 Task: Open Card Card0000000085 in Board Board0000000022 in Workspace WS0000000008 in Trello. Add Member Ayush98111@gmail.com to Card Card0000000085 in Board Board0000000022 in Workspace WS0000000008 in Trello. Add Green Label titled Label0000000085 to Card Card0000000085 in Board Board0000000022 in Workspace WS0000000008 in Trello. Add Checklist CL0000000085 to Card Card0000000085 in Board Board0000000022 in Workspace WS0000000008 in Trello. Add Dates with Start Date as Apr 08 2023 and Due Date as Apr 30 2023 to Card Card0000000085 in Board Board0000000022 in Workspace WS0000000008 in Trello
Action: Mouse moved to (519, 64)
Screenshot: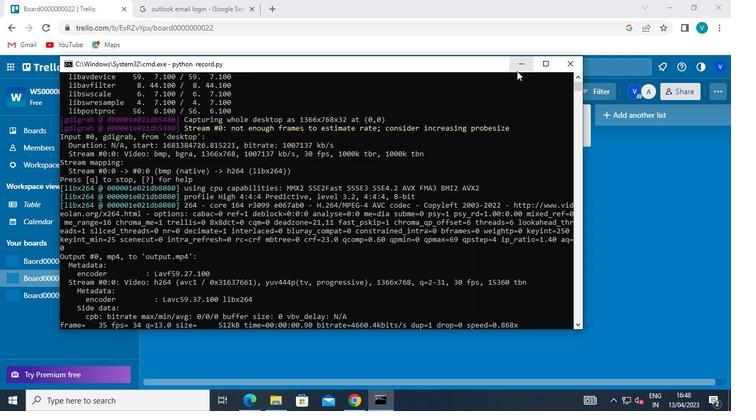 
Action: Mouse pressed left at (519, 64)
Screenshot: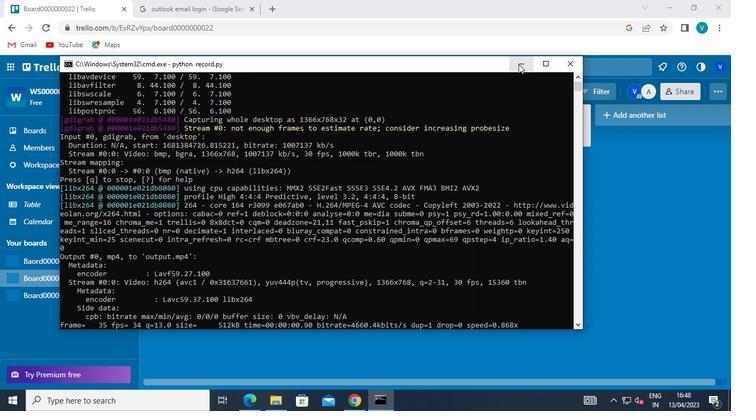 
Action: Mouse moved to (184, 133)
Screenshot: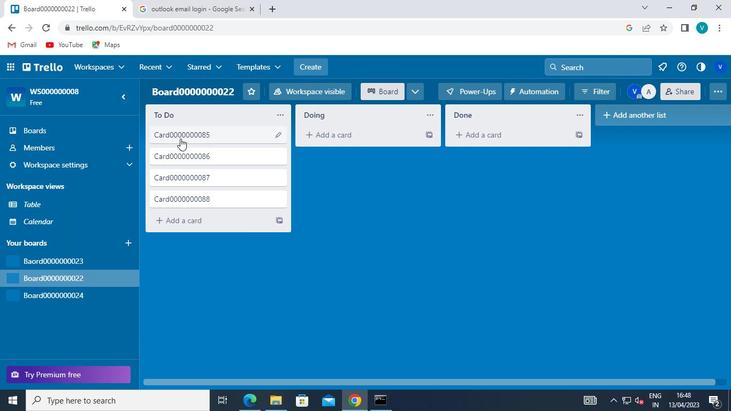 
Action: Mouse pressed left at (184, 133)
Screenshot: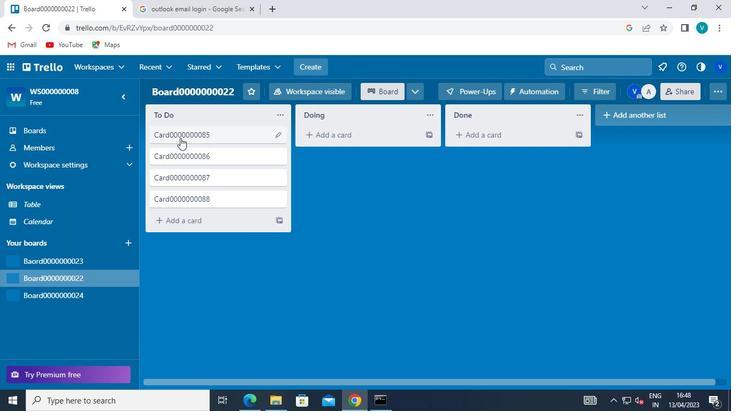 
Action: Mouse moved to (492, 191)
Screenshot: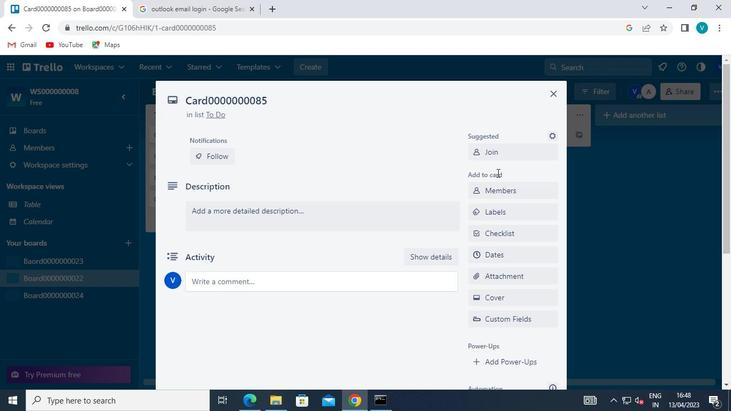 
Action: Mouse pressed left at (492, 191)
Screenshot: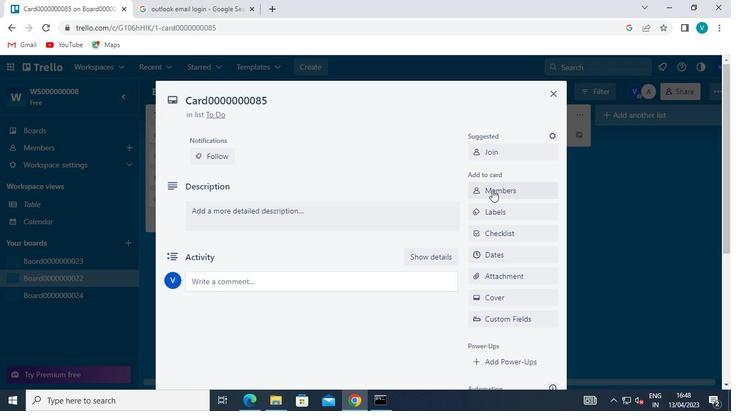 
Action: Mouse moved to (497, 243)
Screenshot: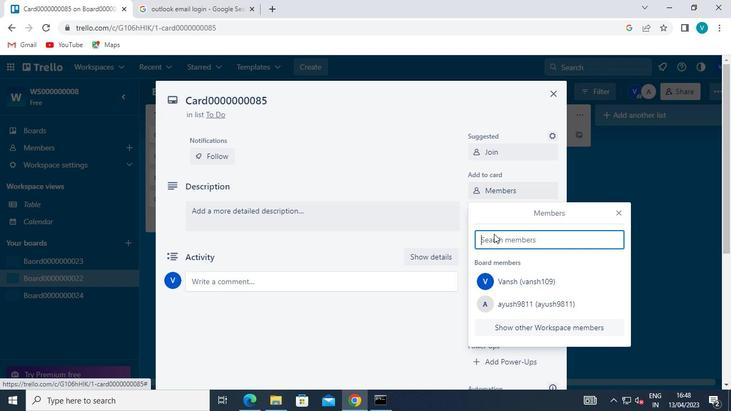 
Action: Mouse pressed left at (497, 243)
Screenshot: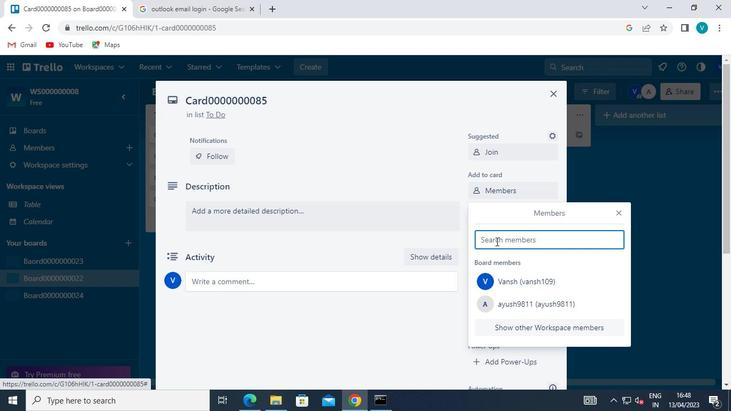 
Action: Mouse moved to (499, 231)
Screenshot: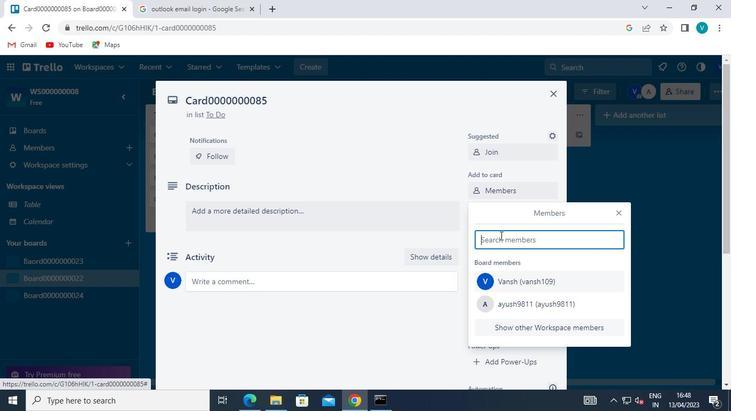 
Action: Keyboard a
Screenshot: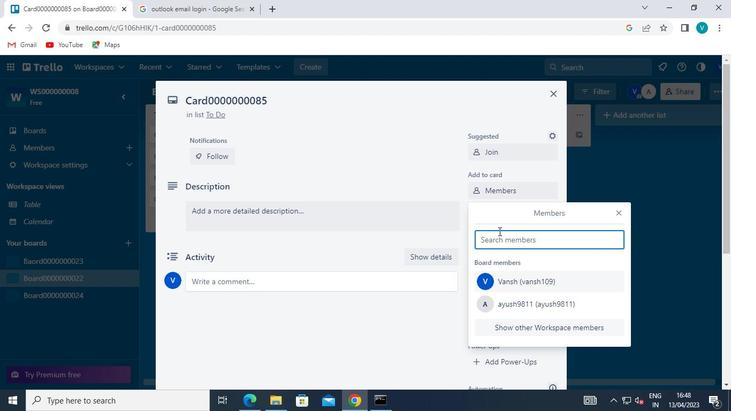 
Action: Mouse moved to (518, 275)
Screenshot: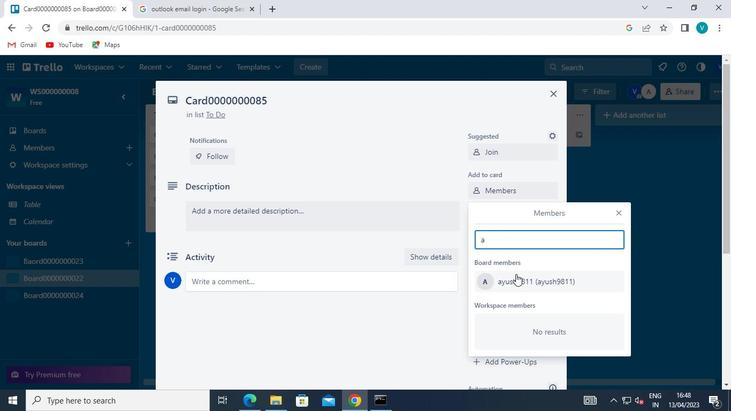 
Action: Mouse pressed left at (518, 275)
Screenshot: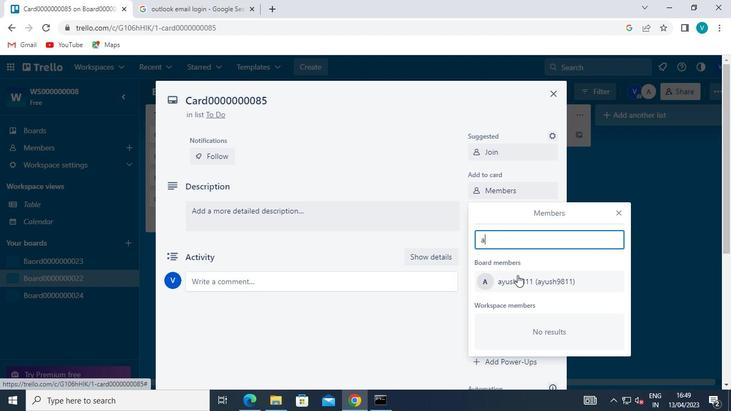 
Action: Mouse moved to (373, 216)
Screenshot: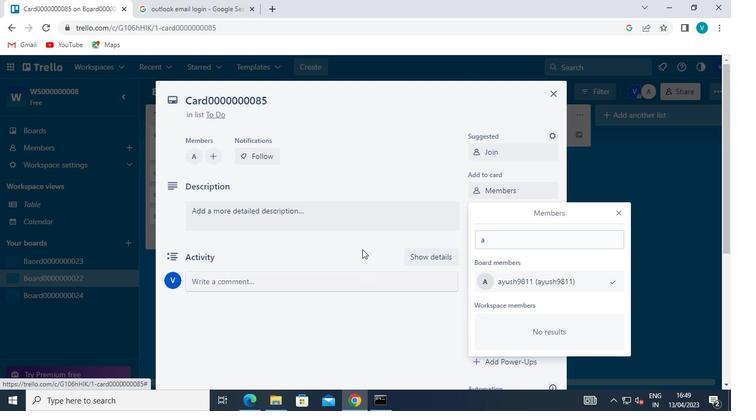 
Action: Mouse pressed left at (373, 216)
Screenshot: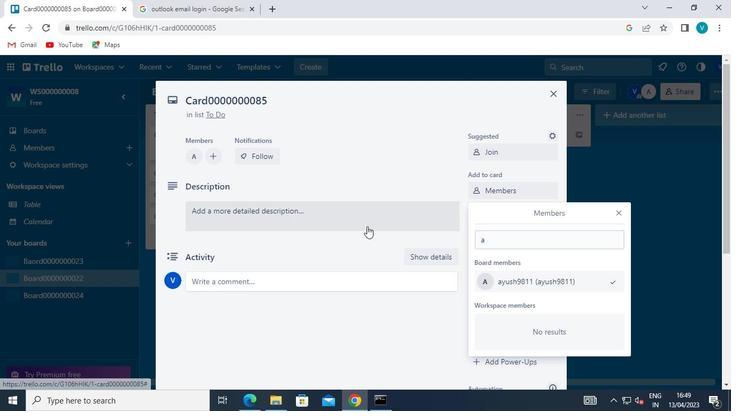 
Action: Mouse moved to (490, 211)
Screenshot: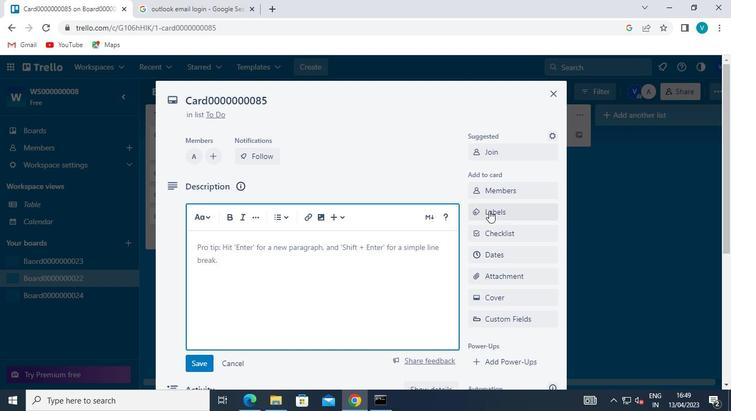 
Action: Mouse pressed left at (490, 211)
Screenshot: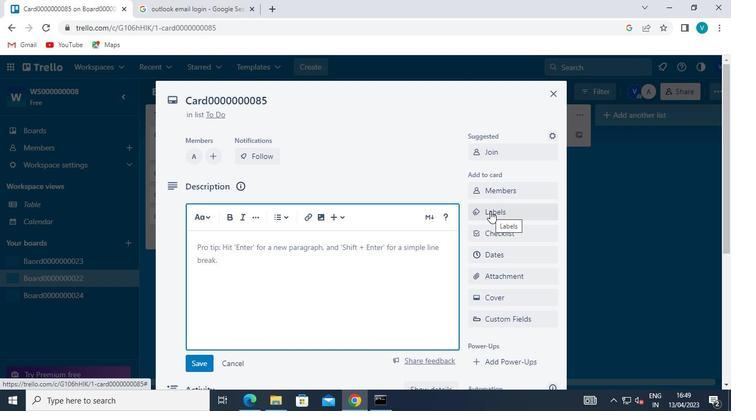 
Action: Mouse moved to (485, 152)
Screenshot: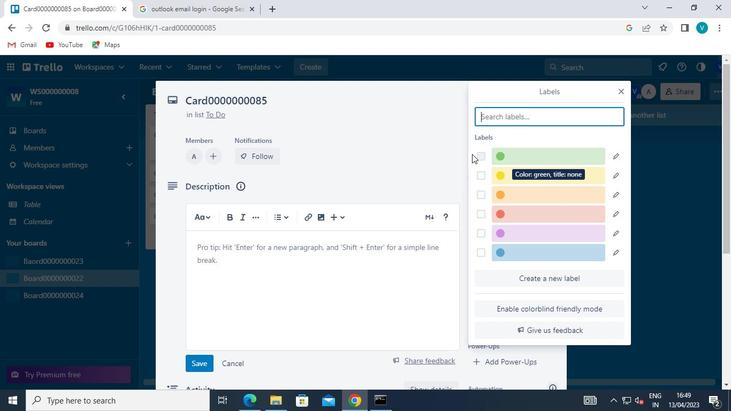 
Action: Mouse pressed left at (485, 152)
Screenshot: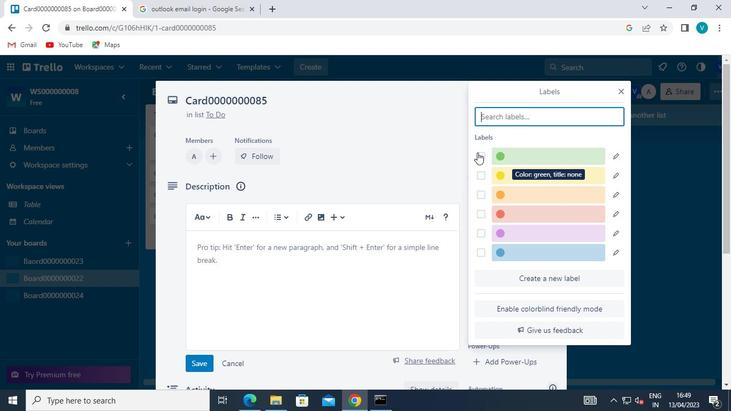 
Action: Mouse moved to (612, 154)
Screenshot: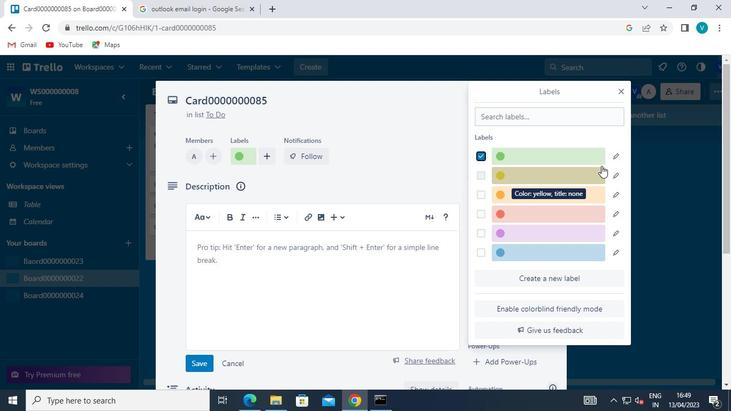 
Action: Mouse pressed left at (612, 154)
Screenshot: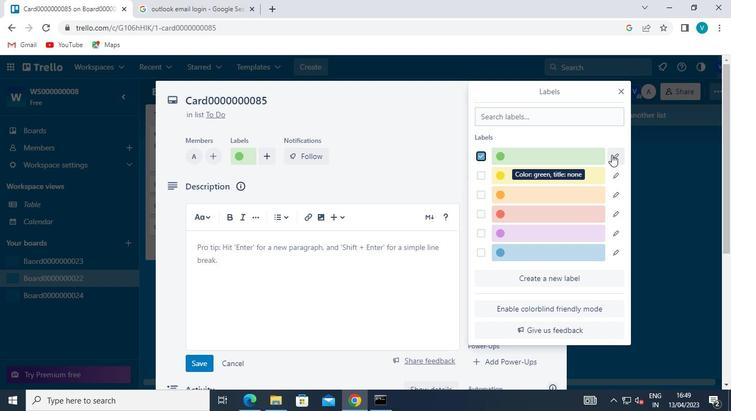 
Action: Mouse moved to (559, 193)
Screenshot: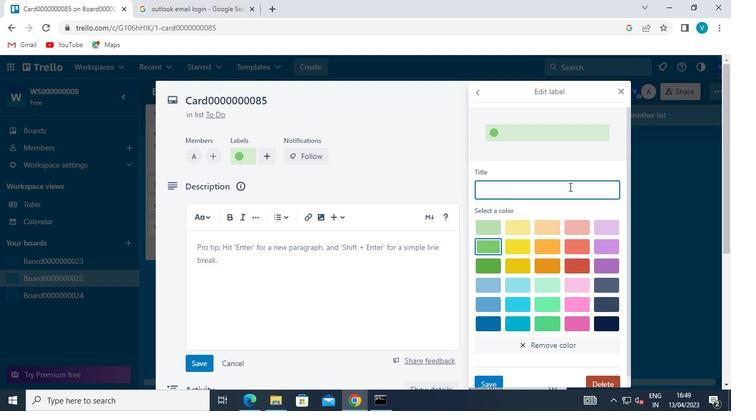 
Action: Keyboard Key.shift
Screenshot: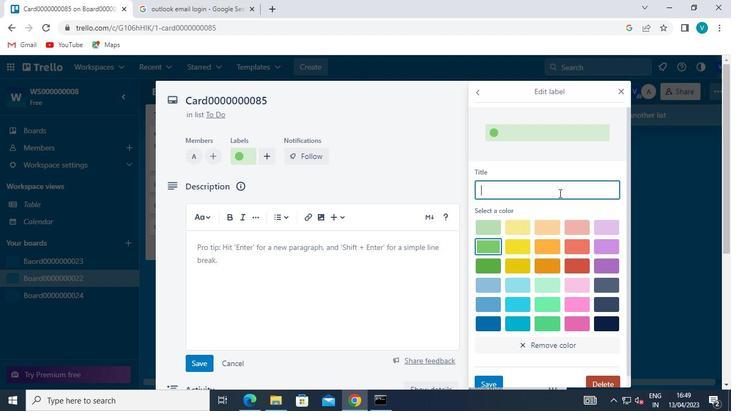 
Action: Keyboard L
Screenshot: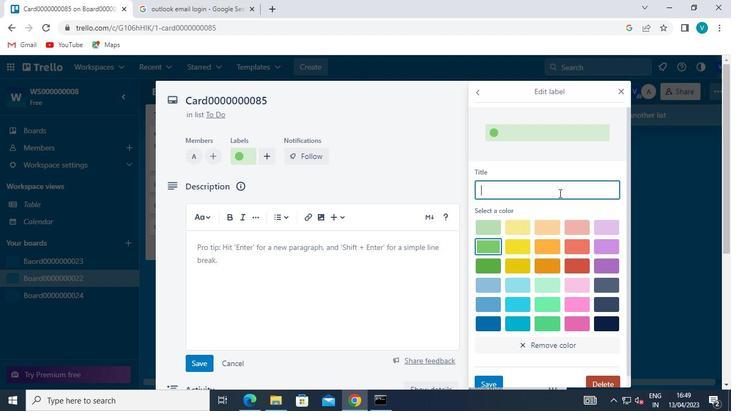 
Action: Keyboard a
Screenshot: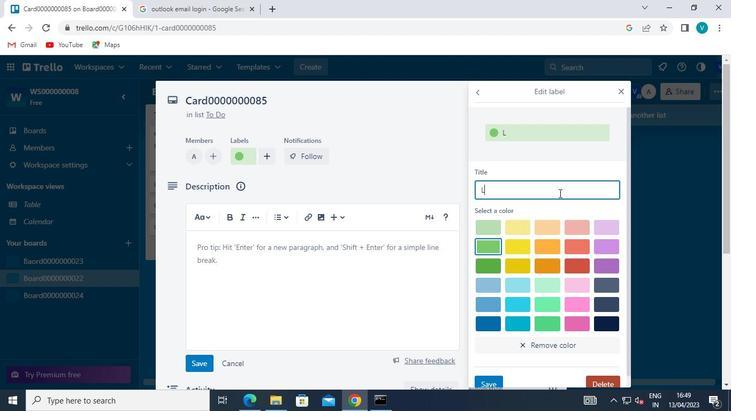 
Action: Keyboard b
Screenshot: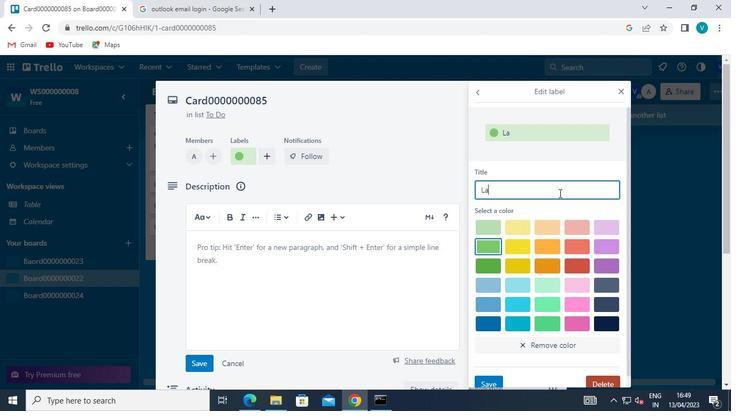 
Action: Keyboard e
Screenshot: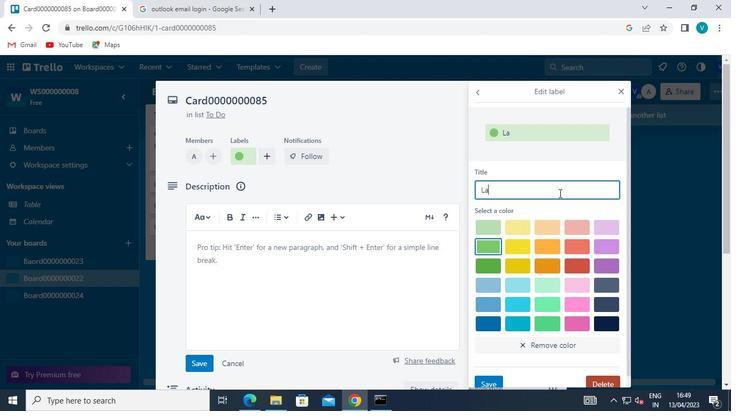 
Action: Keyboard l
Screenshot: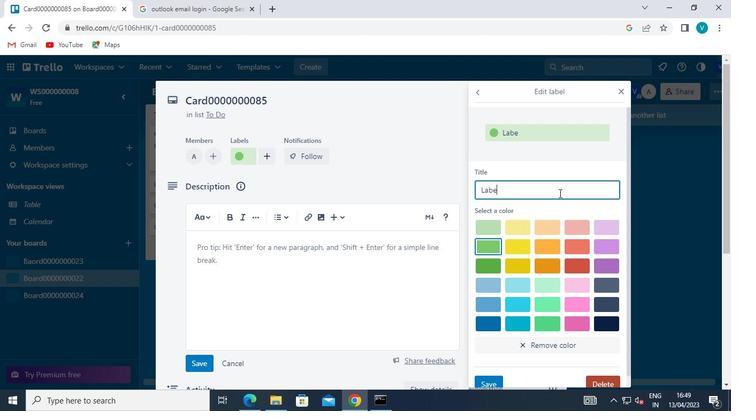 
Action: Mouse moved to (559, 193)
Screenshot: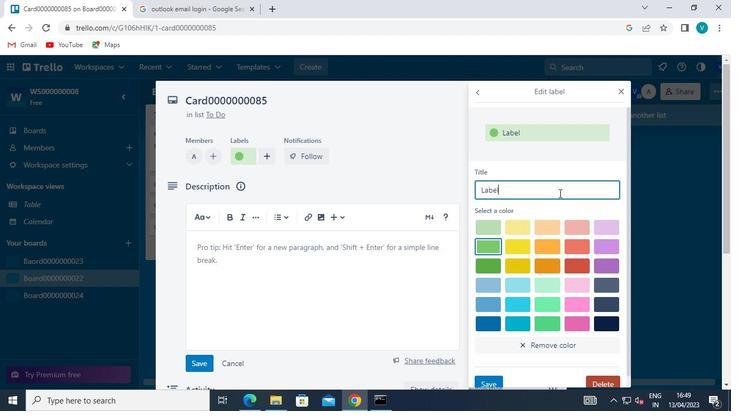 
Action: Keyboard <96>
Screenshot: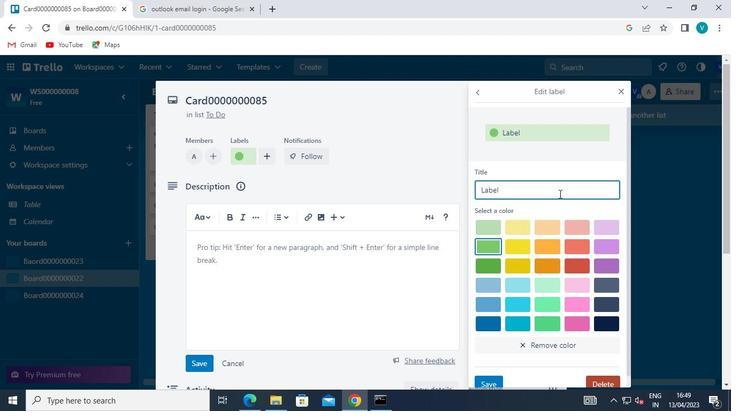 
Action: Keyboard <96>
Screenshot: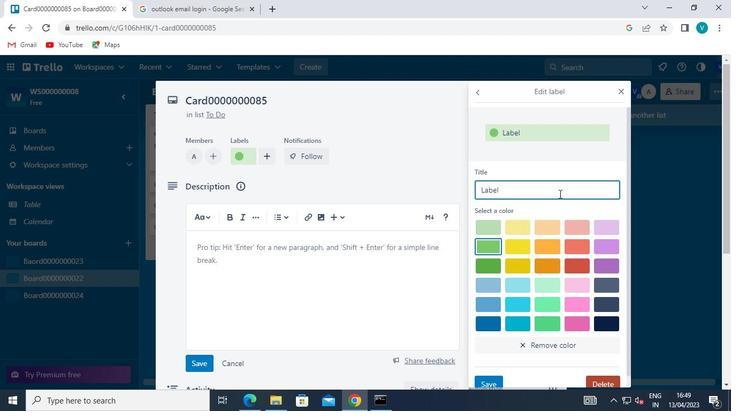 
Action: Keyboard <96>
Screenshot: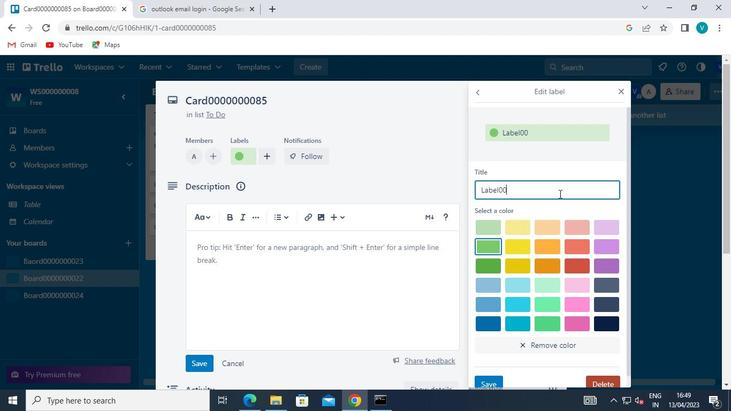
Action: Keyboard <96>
Screenshot: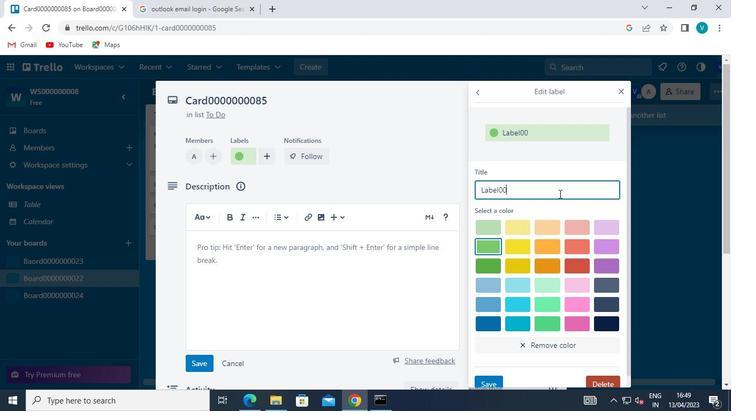 
Action: Keyboard <96>
Screenshot: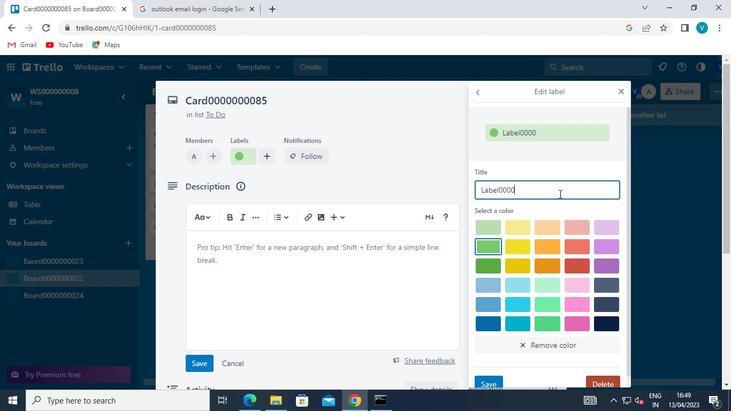 
Action: Keyboard <96>
Screenshot: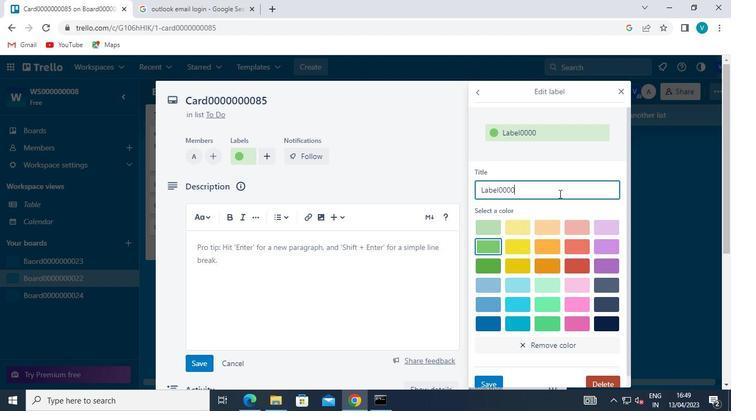 
Action: Keyboard <96>
Screenshot: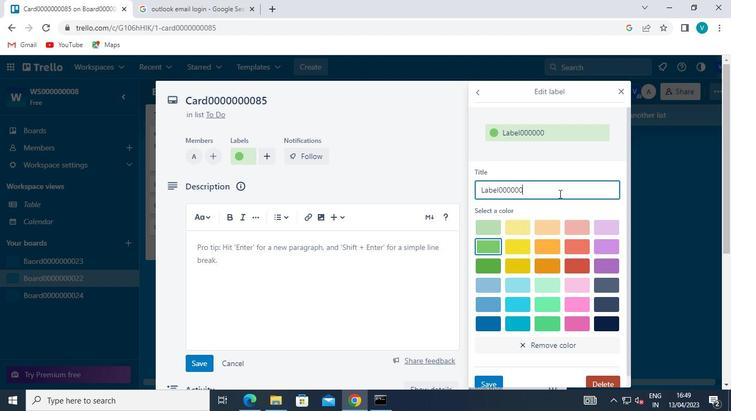 
Action: Keyboard <96>
Screenshot: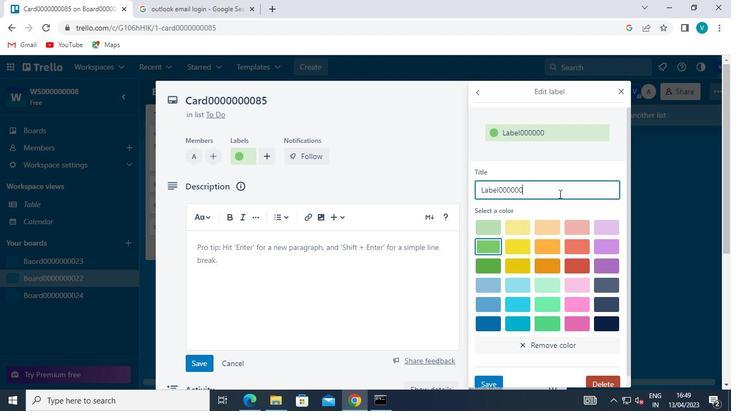 
Action: Keyboard <104>
Screenshot: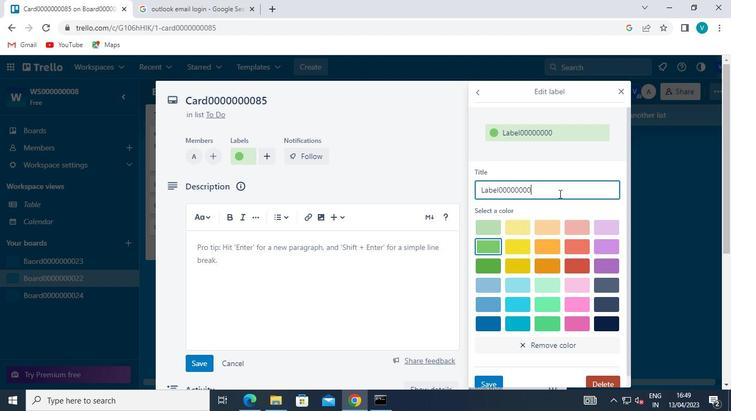 
Action: Keyboard <101>
Screenshot: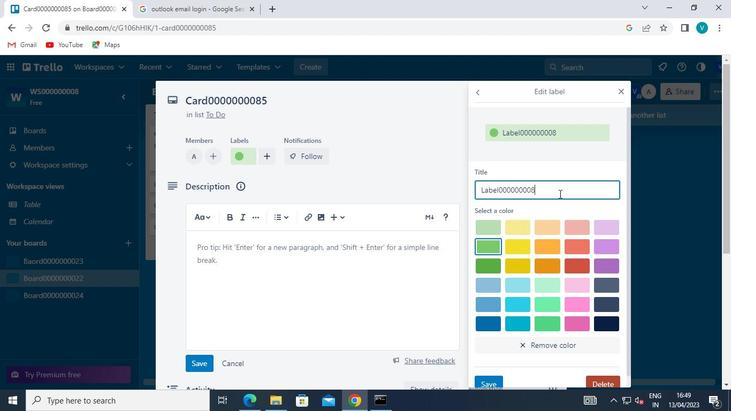 
Action: Mouse moved to (483, 372)
Screenshot: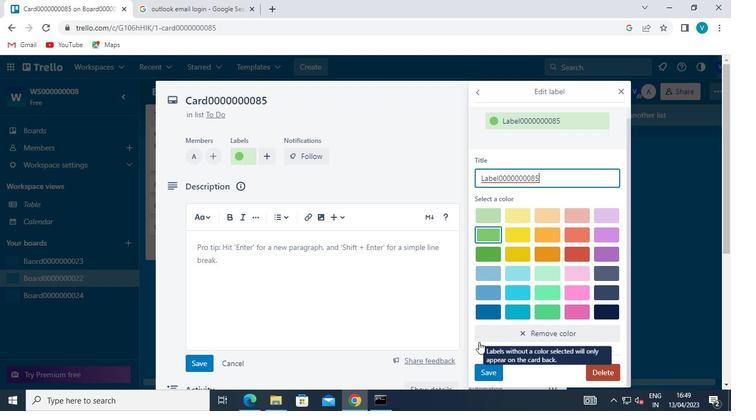 
Action: Mouse pressed left at (483, 372)
Screenshot: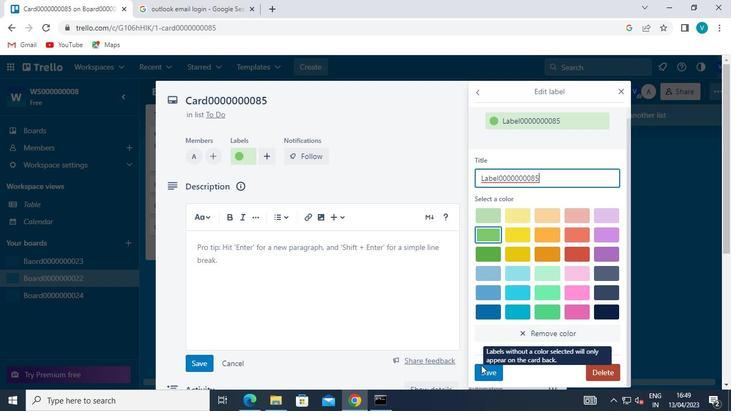 
Action: Mouse moved to (412, 160)
Screenshot: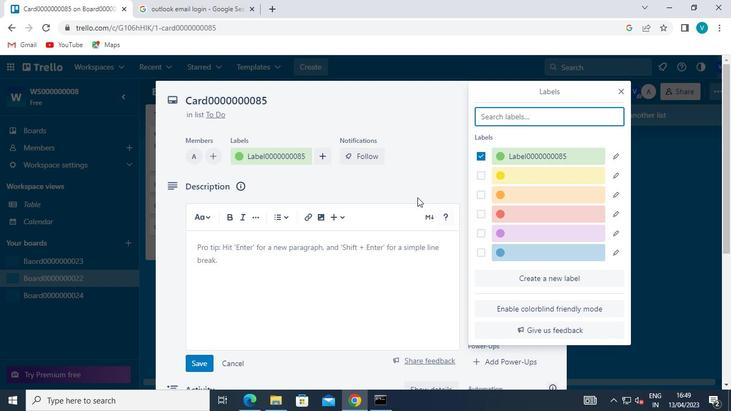 
Action: Mouse pressed left at (412, 160)
Screenshot: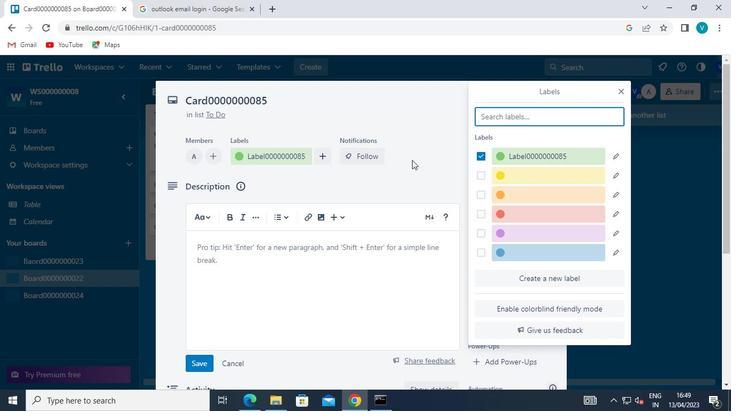 
Action: Mouse moved to (498, 229)
Screenshot: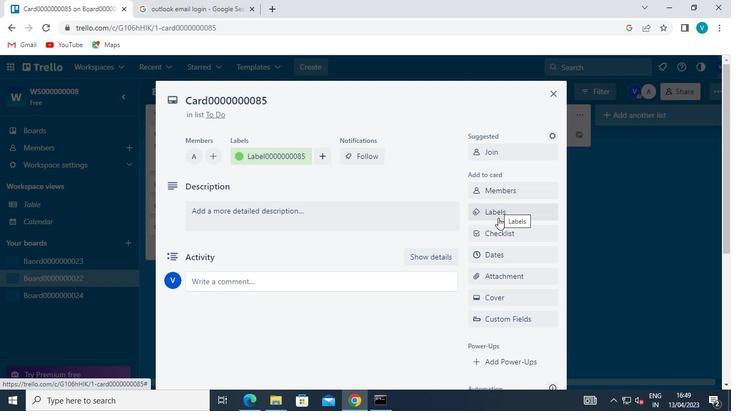 
Action: Mouse pressed left at (498, 229)
Screenshot: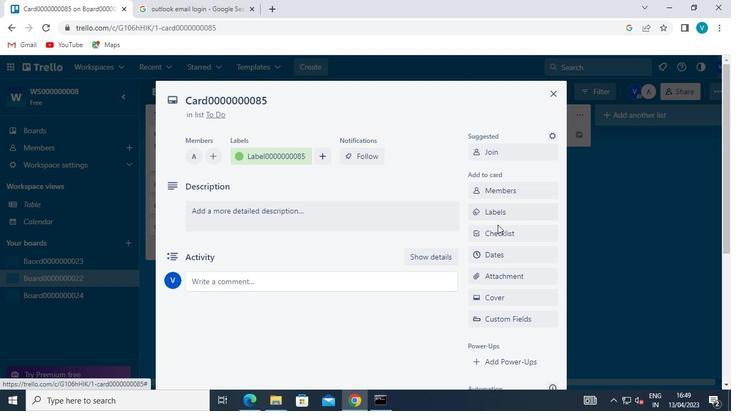 
Action: Mouse moved to (509, 256)
Screenshot: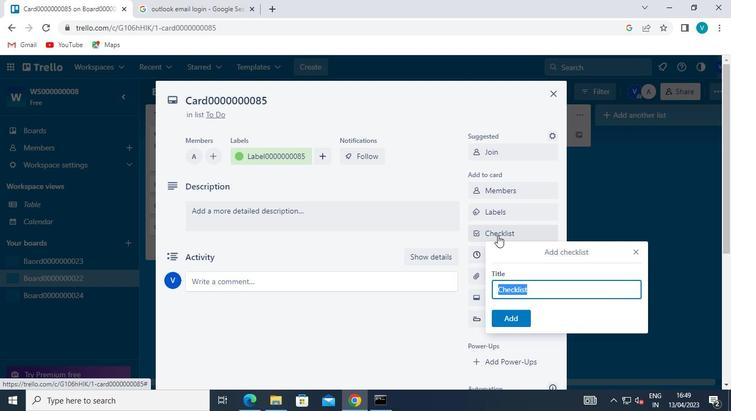 
Action: Keyboard Key.shift
Screenshot: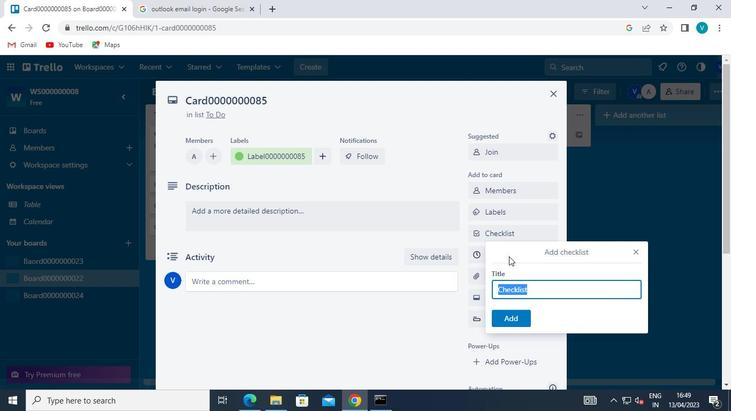 
Action: Keyboard C
Screenshot: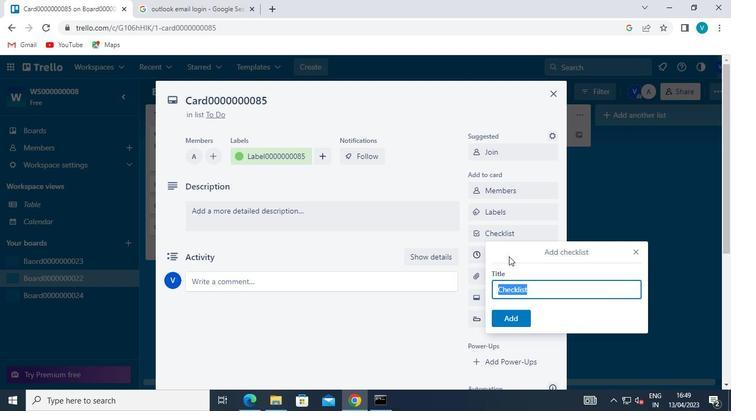 
Action: Keyboard Key.shift
Screenshot: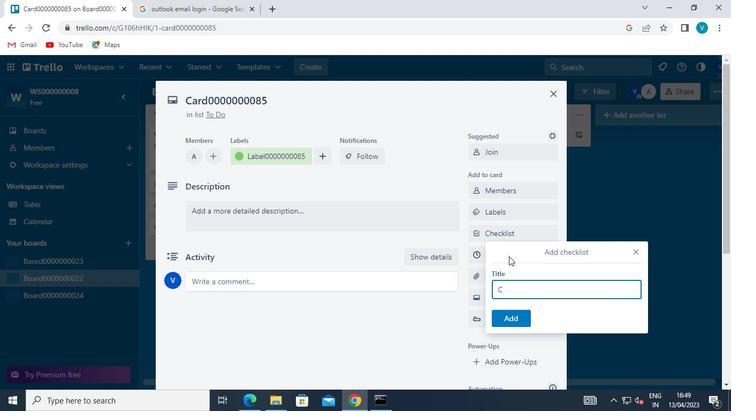 
Action: Keyboard L
Screenshot: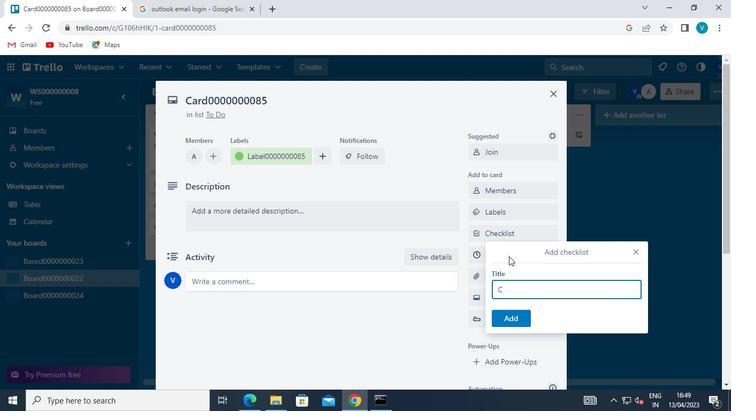 
Action: Keyboard <96>
Screenshot: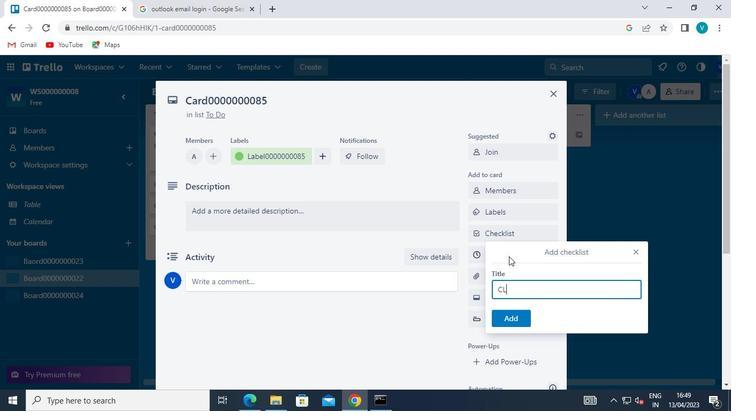 
Action: Keyboard <96>
Screenshot: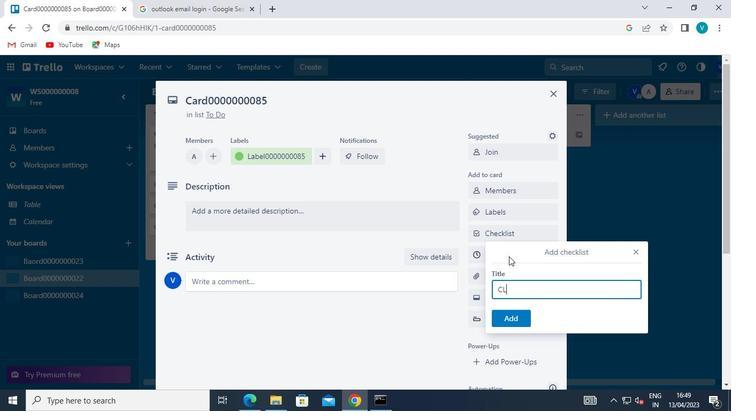 
Action: Keyboard <96>
Screenshot: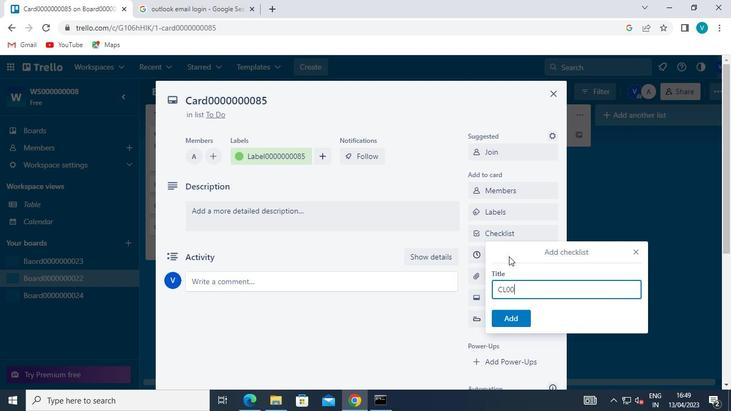 
Action: Keyboard <96>
Screenshot: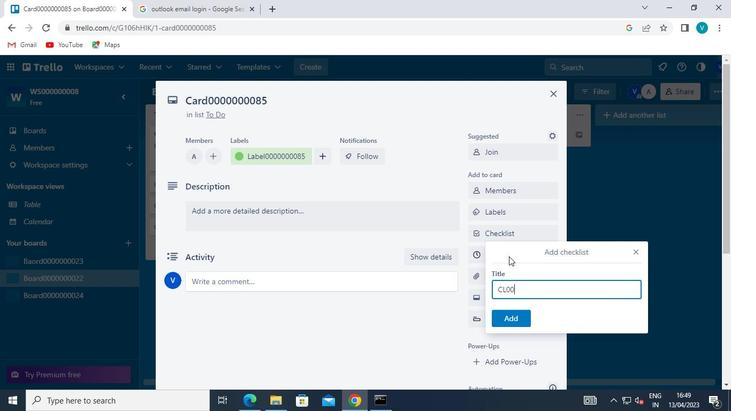 
Action: Keyboard <96>
Screenshot: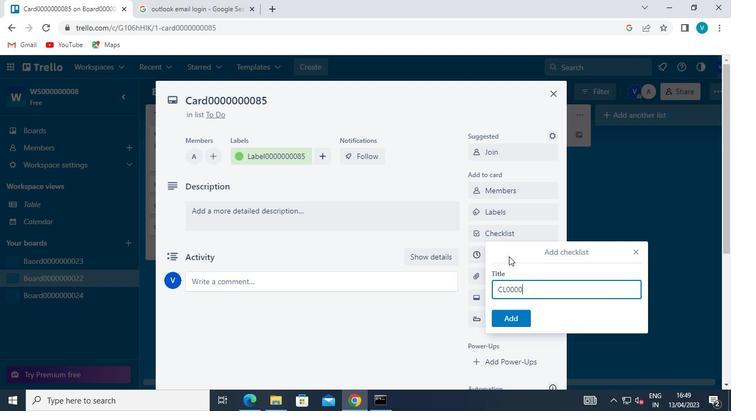 
Action: Keyboard <96>
Screenshot: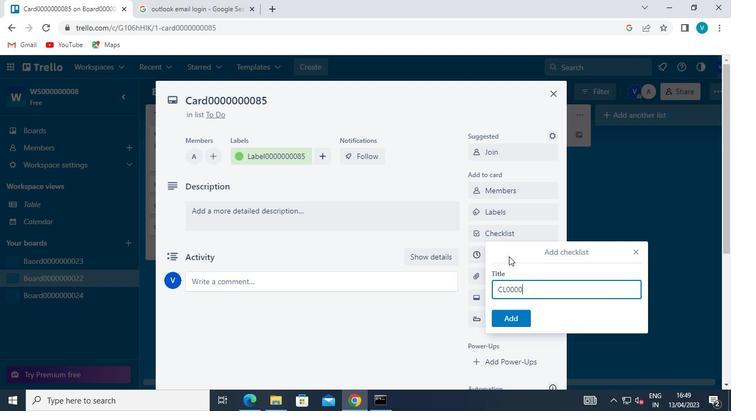 
Action: Keyboard <96>
Screenshot: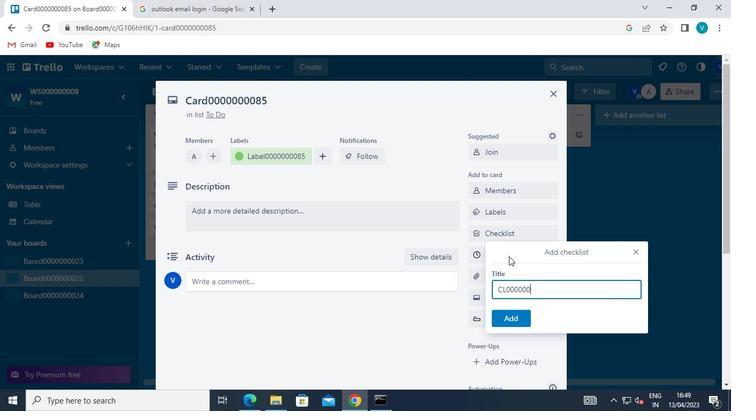 
Action: Keyboard <96>
Screenshot: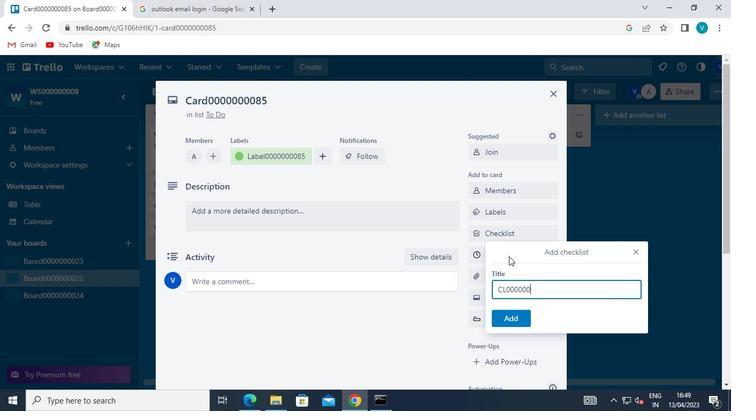 
Action: Keyboard <104>
Screenshot: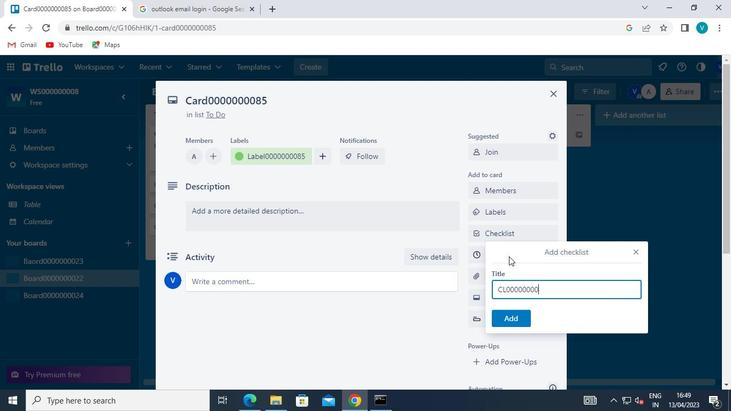 
Action: Keyboard <101>
Screenshot: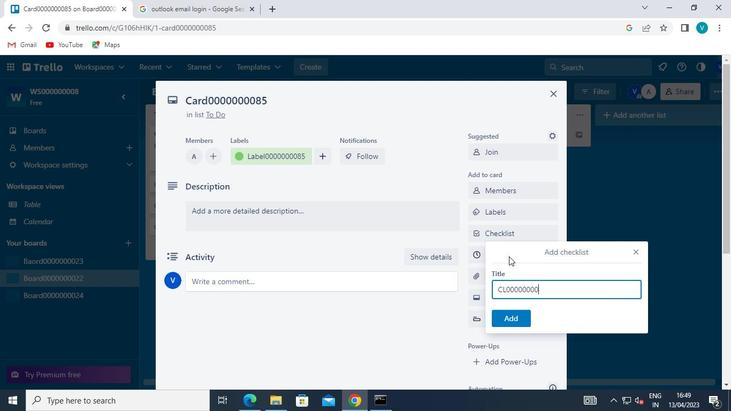 
Action: Mouse moved to (514, 314)
Screenshot: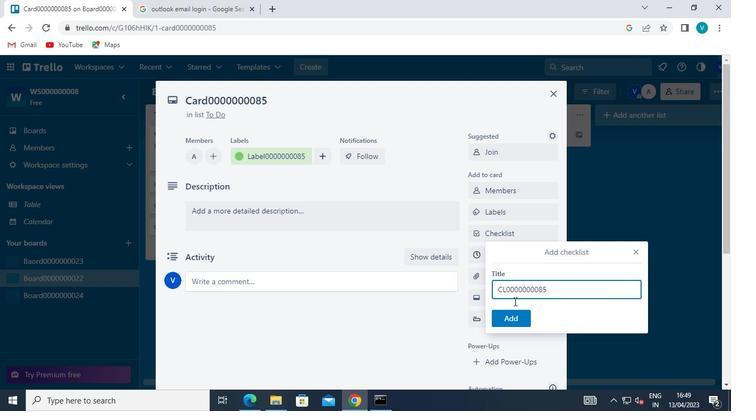 
Action: Mouse pressed left at (514, 314)
Screenshot: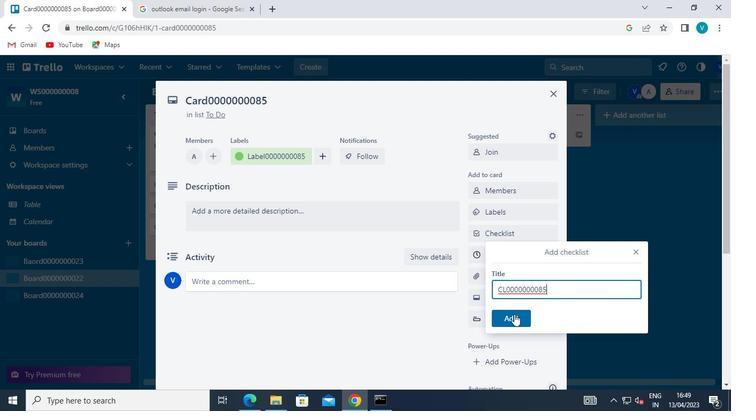
Action: Mouse moved to (484, 253)
Screenshot: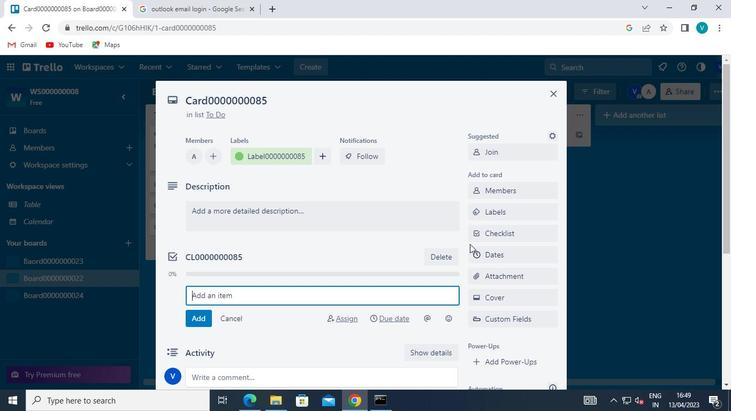 
Action: Mouse pressed left at (484, 253)
Screenshot: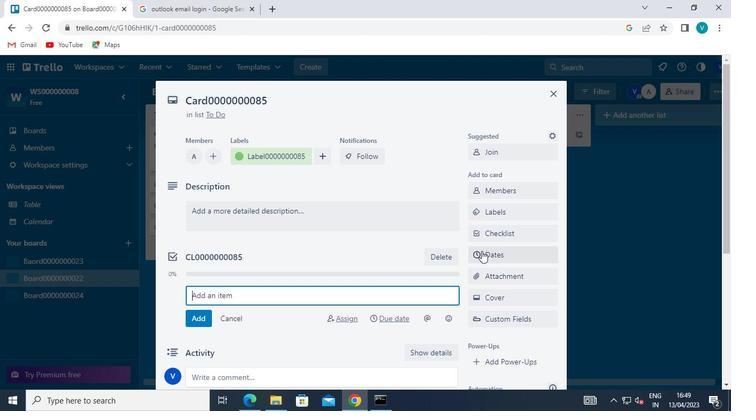 
Action: Mouse moved to (611, 177)
Screenshot: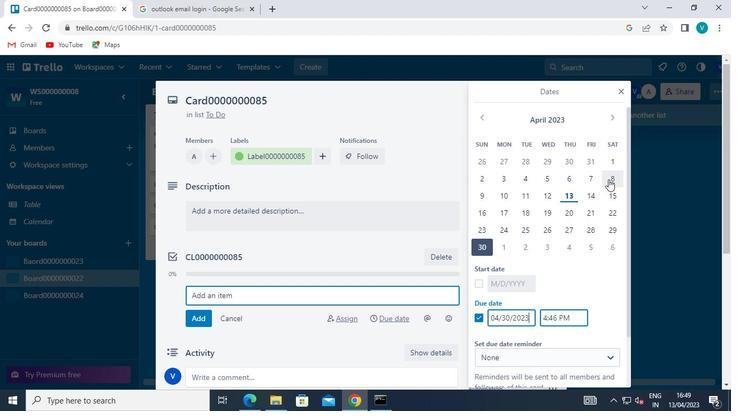 
Action: Mouse pressed left at (611, 177)
Screenshot: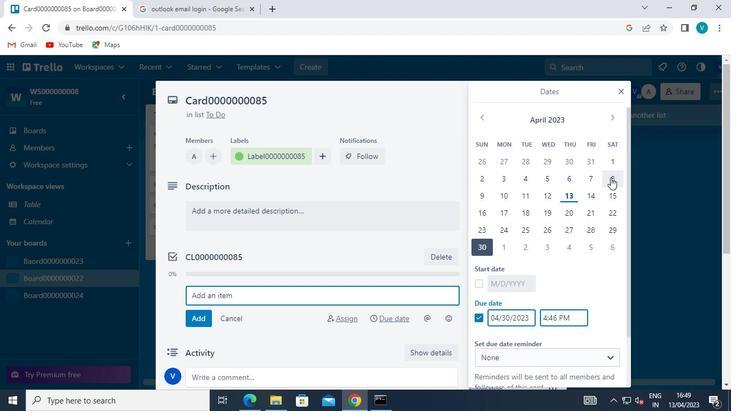
Action: Mouse moved to (477, 279)
Screenshot: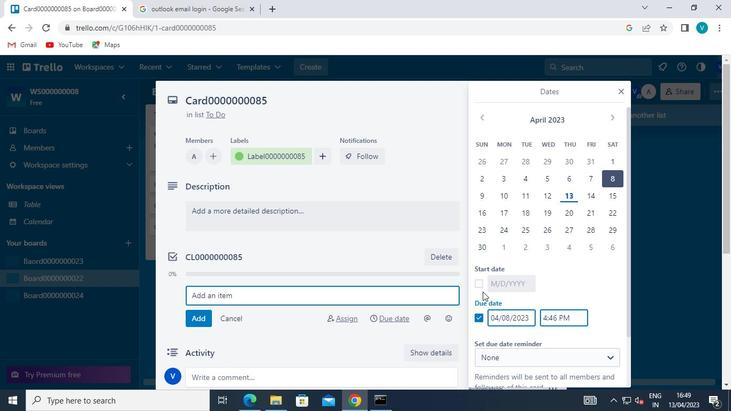
Action: Mouse pressed left at (477, 279)
Screenshot: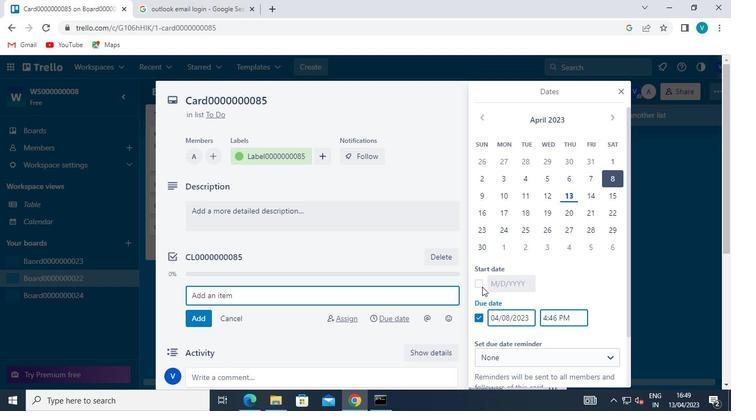 
Action: Mouse moved to (608, 175)
Screenshot: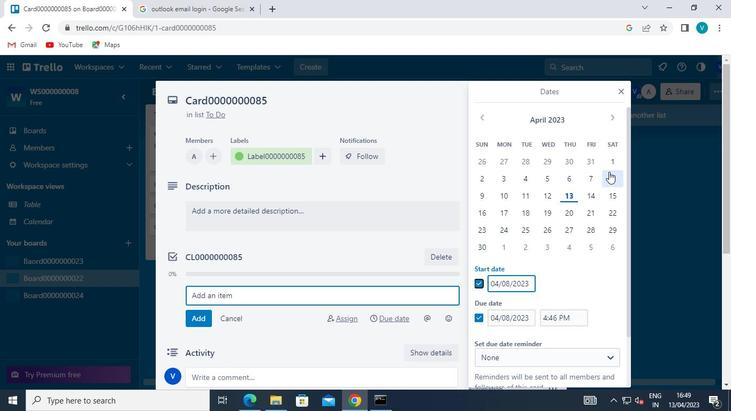 
Action: Mouse pressed left at (608, 175)
Screenshot: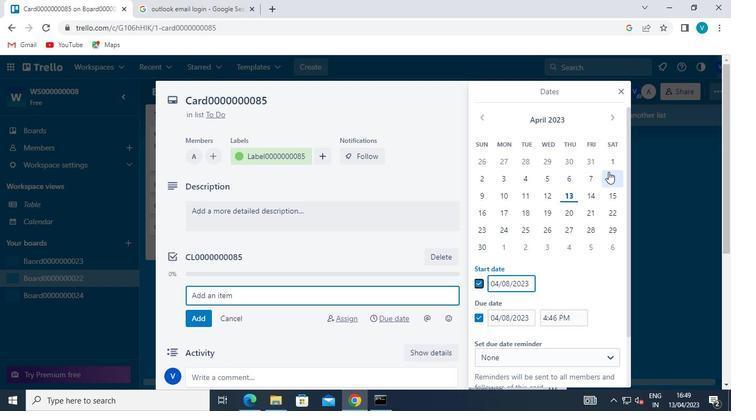 
Action: Mouse moved to (478, 248)
Screenshot: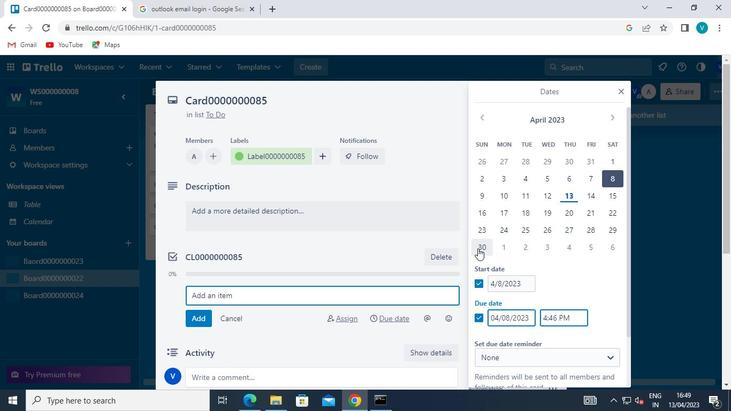 
Action: Mouse pressed left at (478, 248)
Screenshot: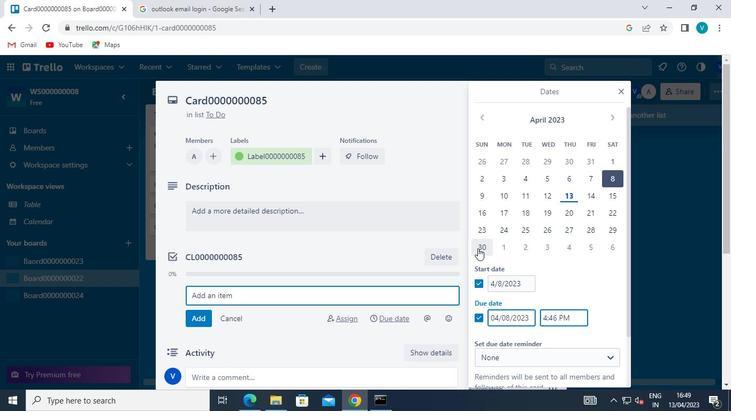 
Action: Mouse moved to (515, 346)
Screenshot: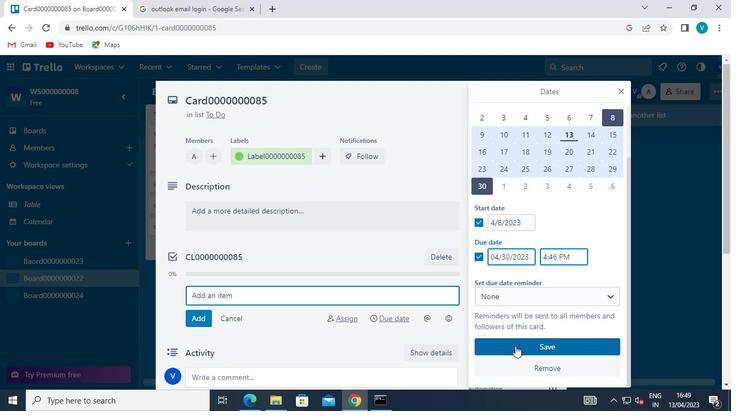 
Action: Mouse pressed left at (515, 346)
Screenshot: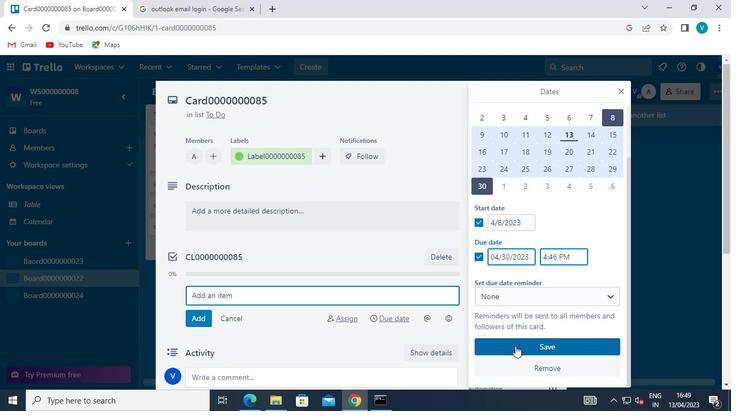 
Action: Mouse moved to (373, 406)
Screenshot: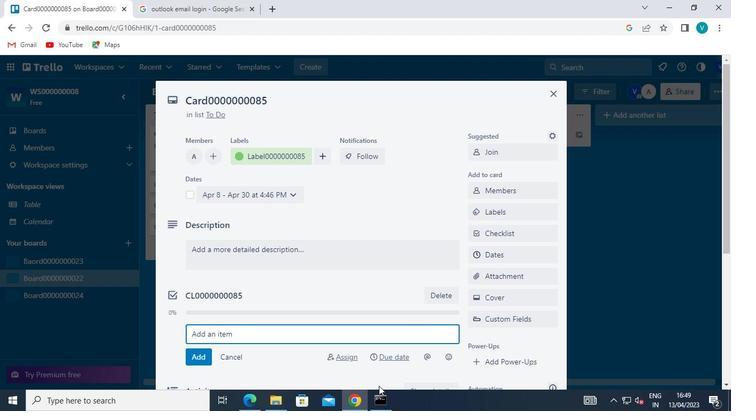 
Action: Mouse pressed left at (373, 406)
Screenshot: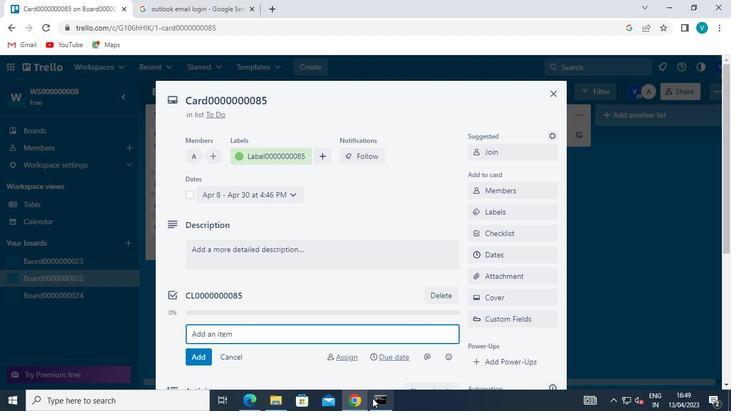 
Action: Mouse moved to (578, 64)
Screenshot: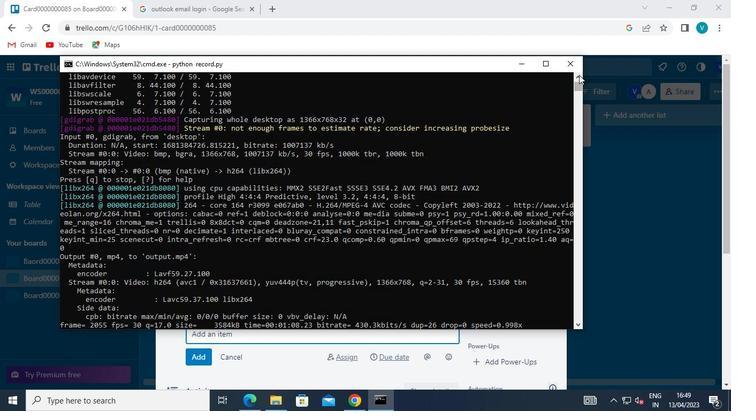 
Action: Mouse pressed left at (578, 64)
Screenshot: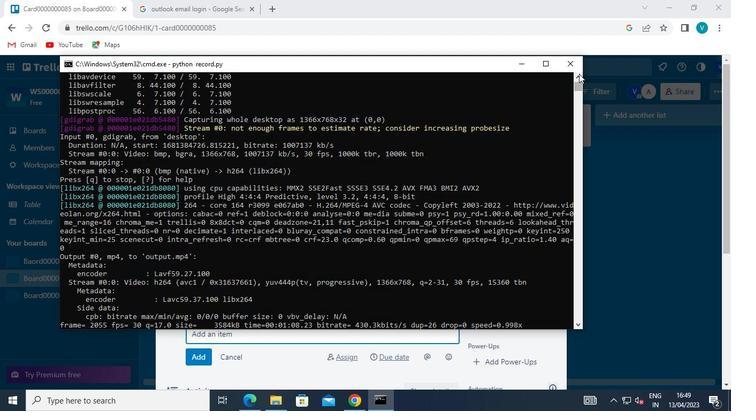 
